 Task: Create a due date automation trigger when advanced on, on the tuesday of the week a card is due add dates with a start date at 11:00 AM.
Action: Mouse moved to (948, 72)
Screenshot: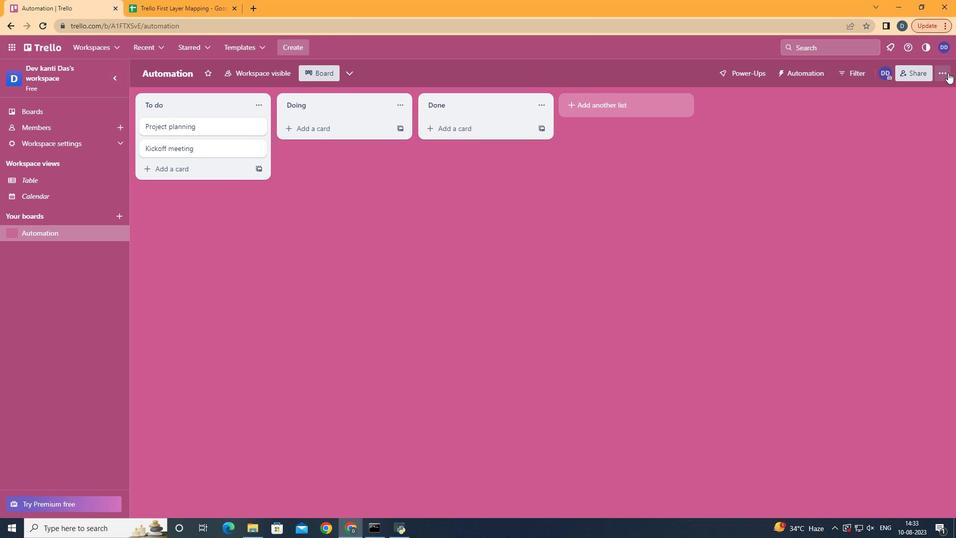 
Action: Mouse pressed left at (948, 72)
Screenshot: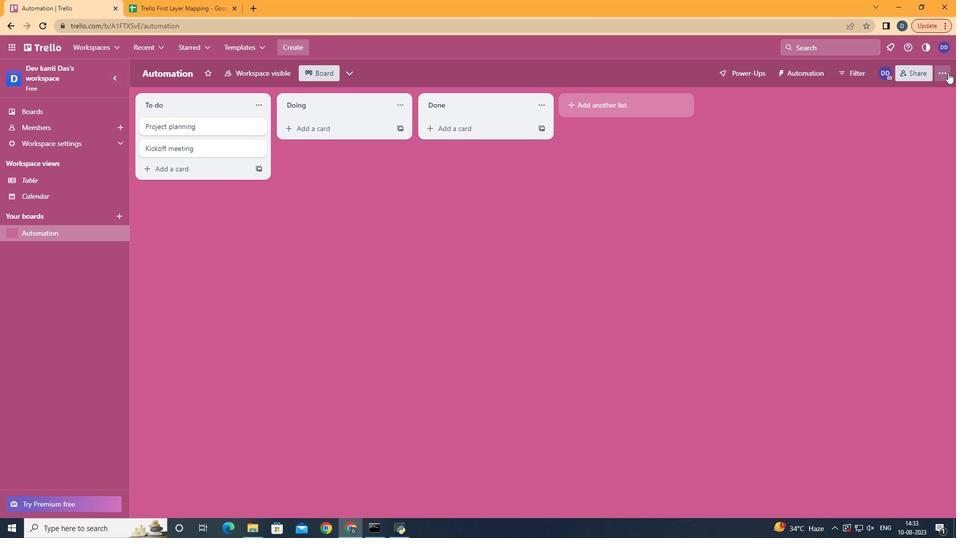 
Action: Mouse moved to (874, 213)
Screenshot: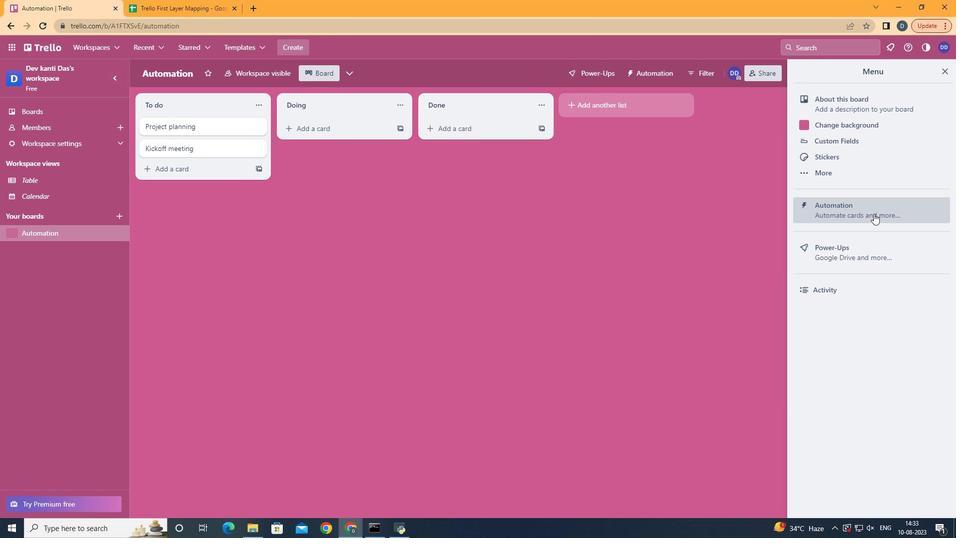 
Action: Mouse pressed left at (874, 213)
Screenshot: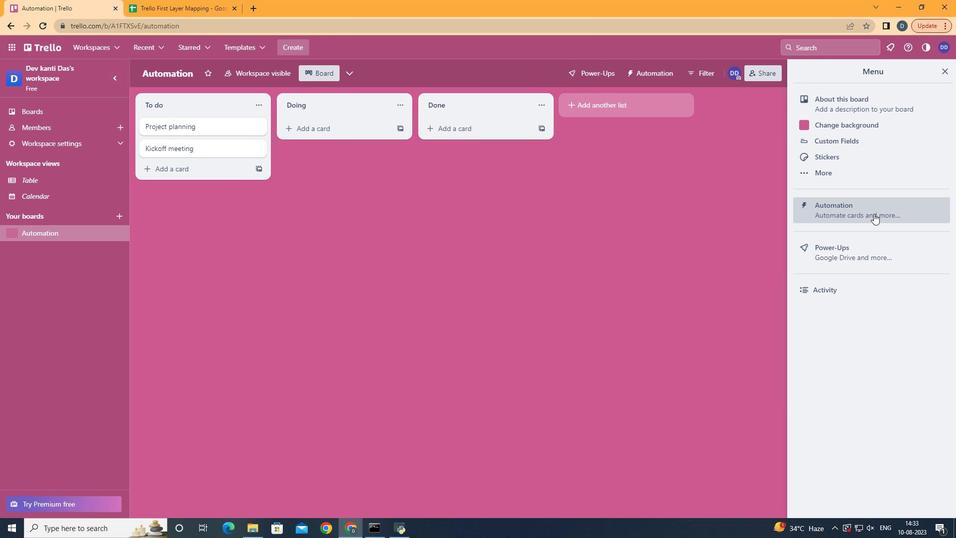 
Action: Mouse moved to (190, 204)
Screenshot: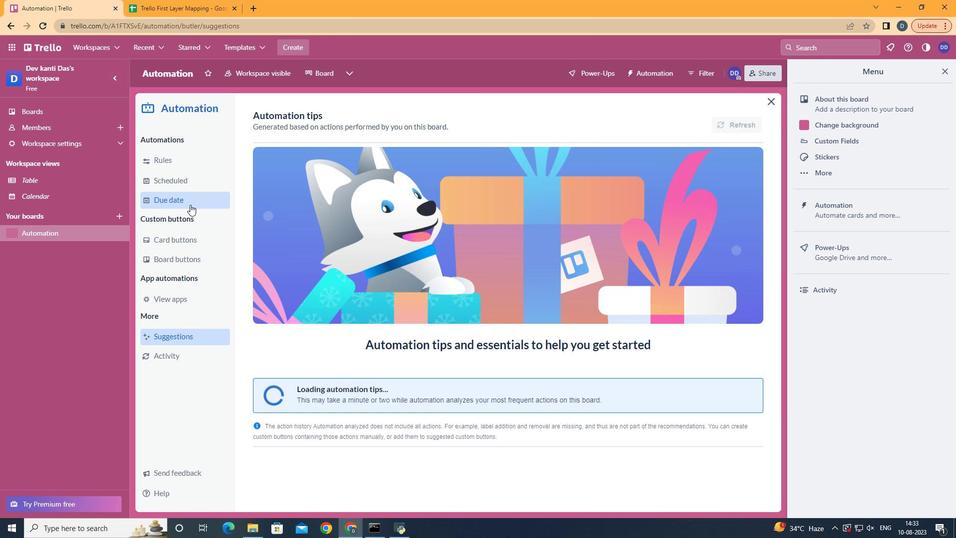 
Action: Mouse pressed left at (190, 204)
Screenshot: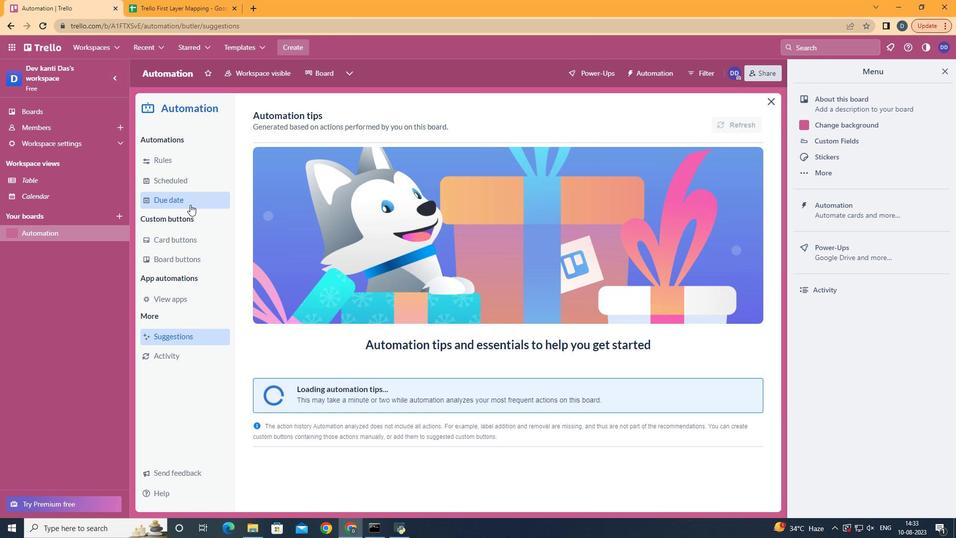 
Action: Mouse moved to (699, 119)
Screenshot: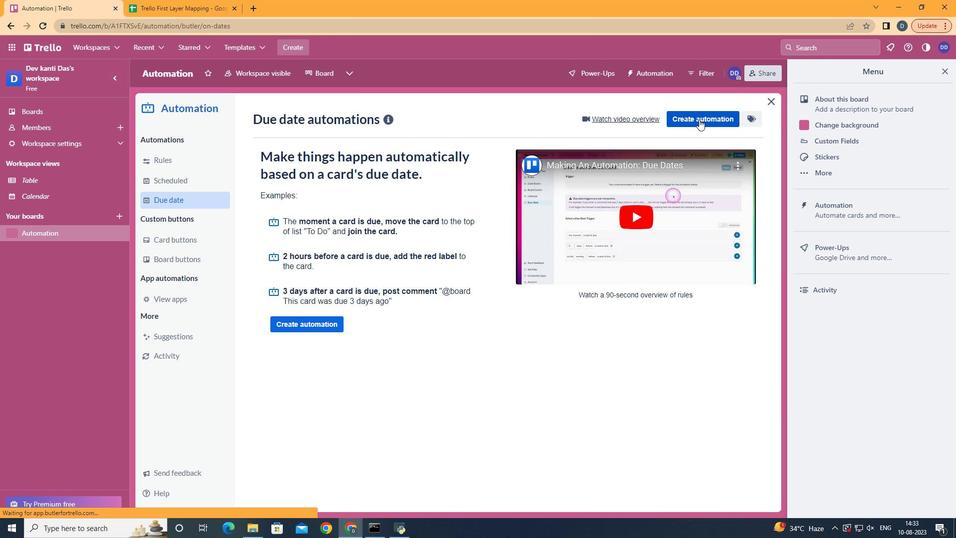 
Action: Mouse pressed left at (699, 119)
Screenshot: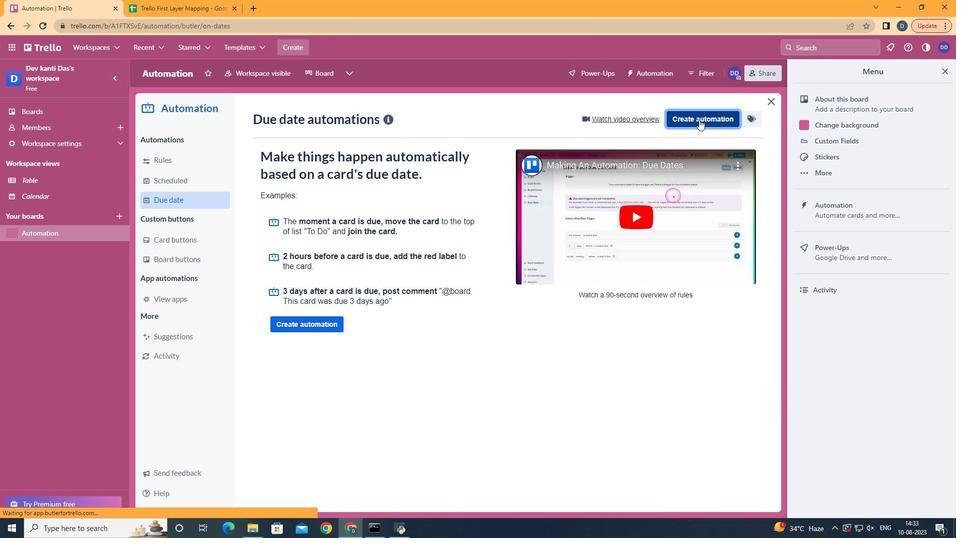 
Action: Mouse moved to (528, 213)
Screenshot: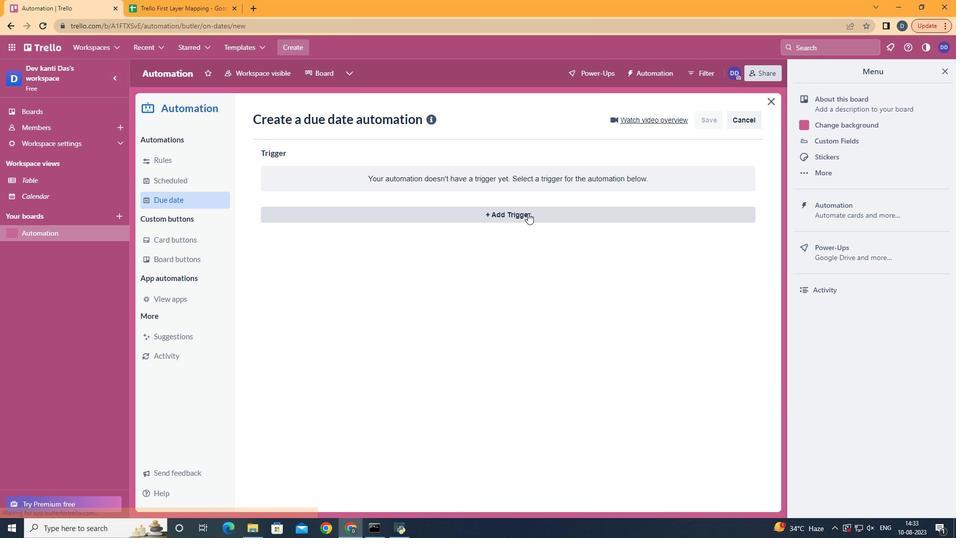 
Action: Mouse pressed left at (528, 213)
Screenshot: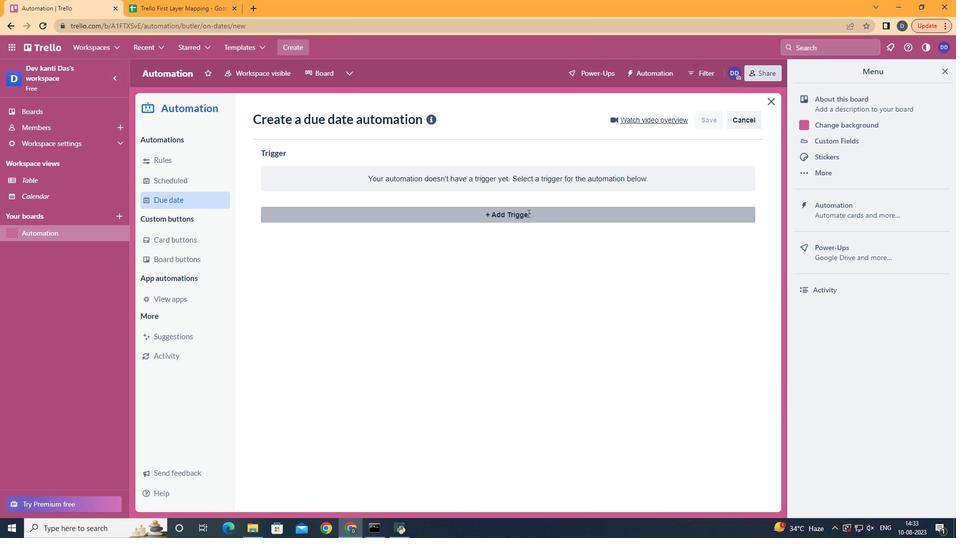 
Action: Mouse moved to (325, 276)
Screenshot: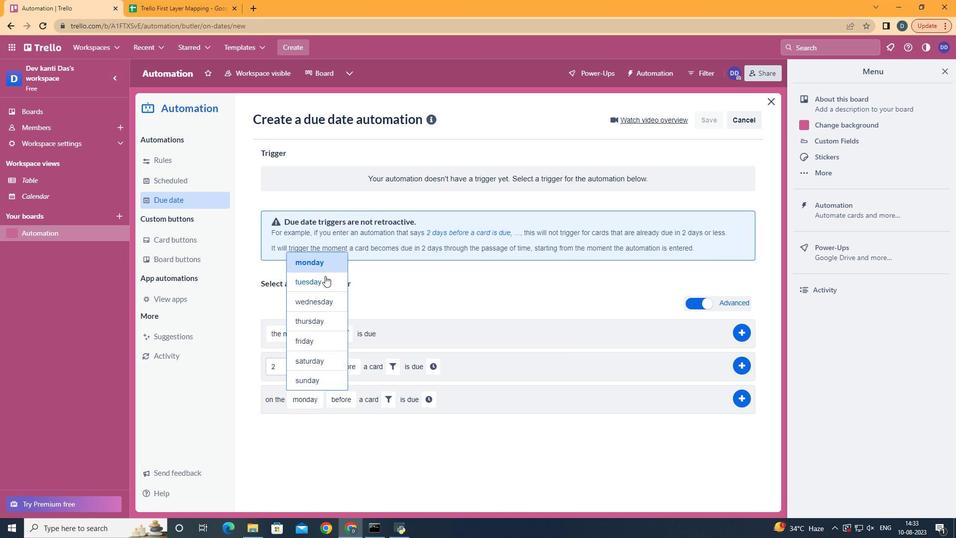 
Action: Mouse pressed left at (325, 276)
Screenshot: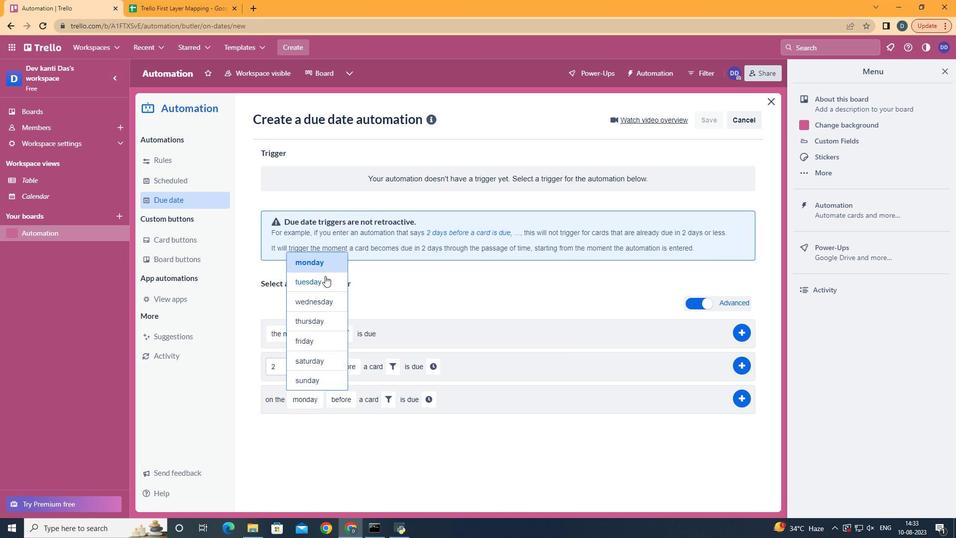 
Action: Mouse moved to (347, 460)
Screenshot: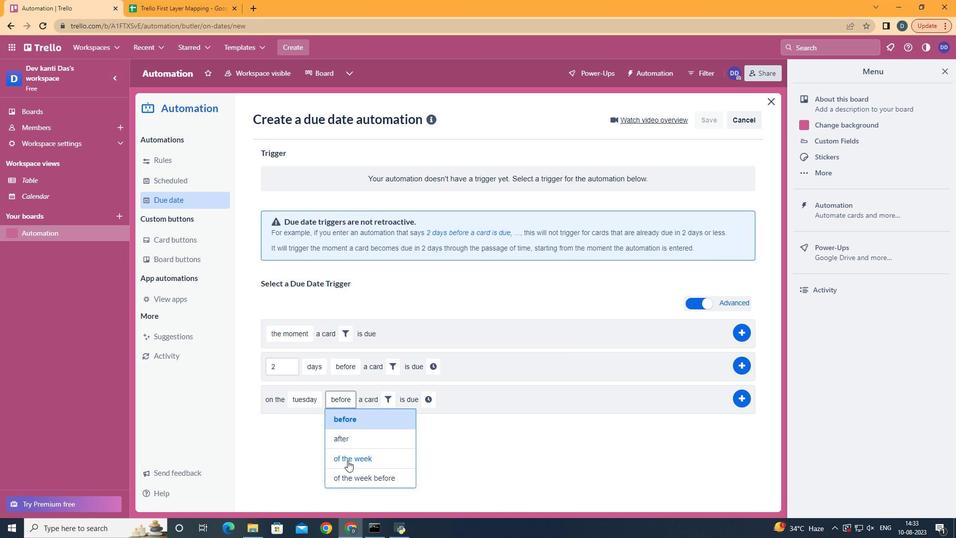
Action: Mouse pressed left at (347, 460)
Screenshot: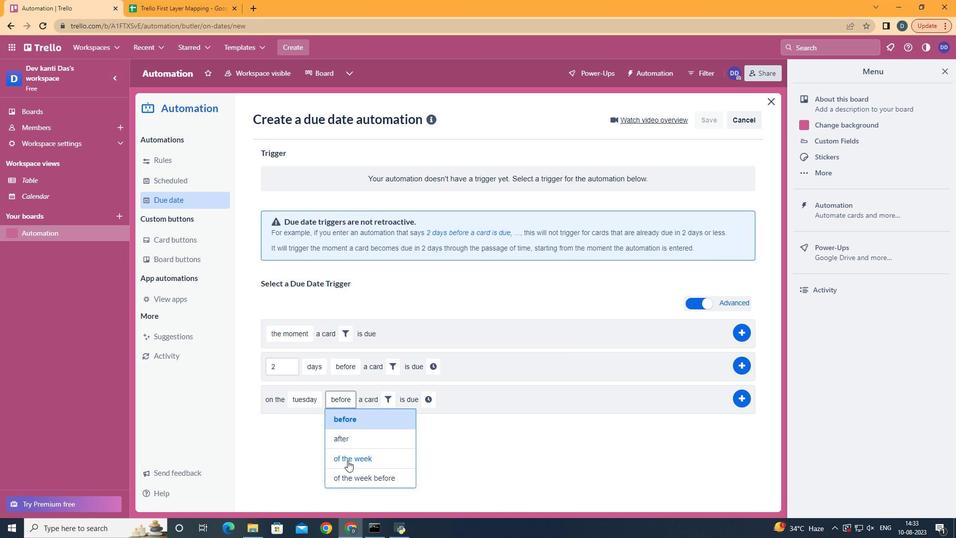 
Action: Mouse moved to (402, 401)
Screenshot: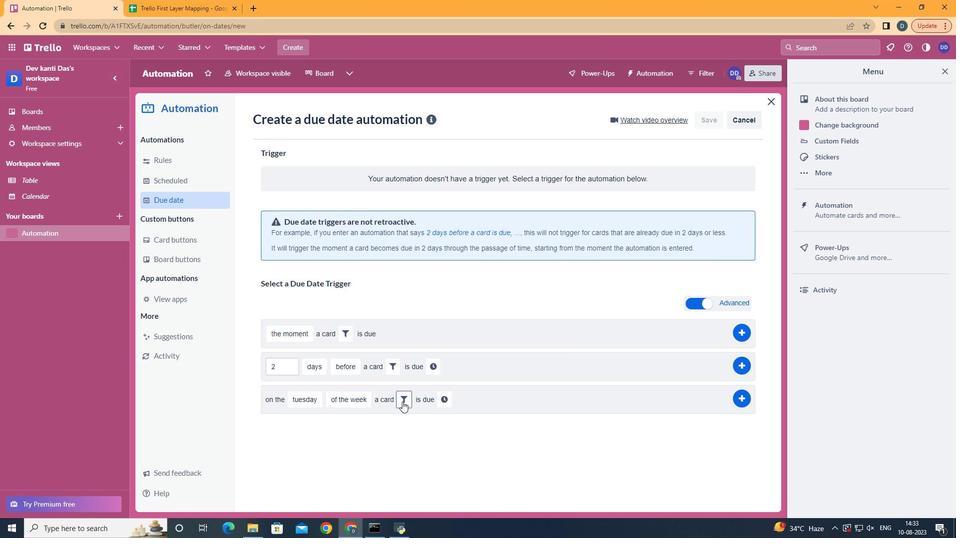 
Action: Mouse pressed left at (402, 401)
Screenshot: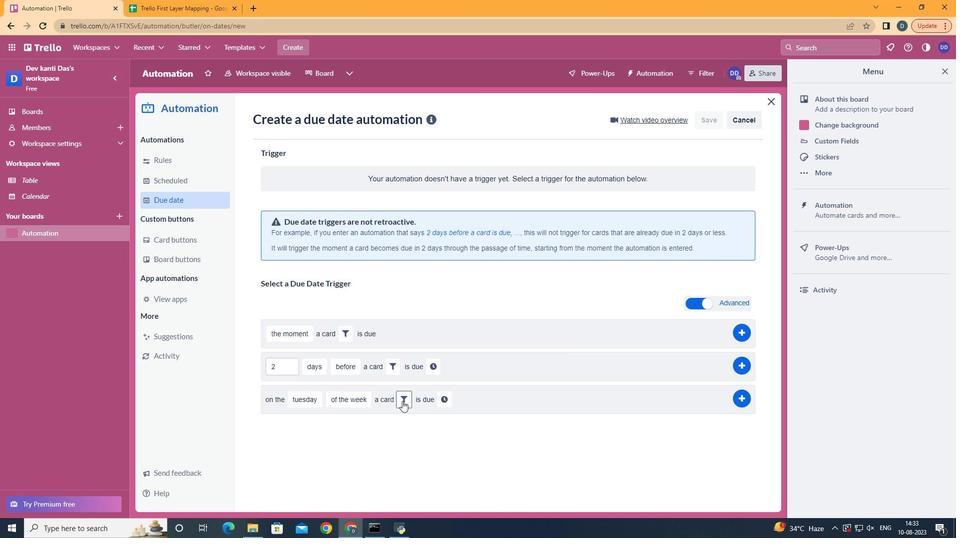 
Action: Mouse moved to (465, 436)
Screenshot: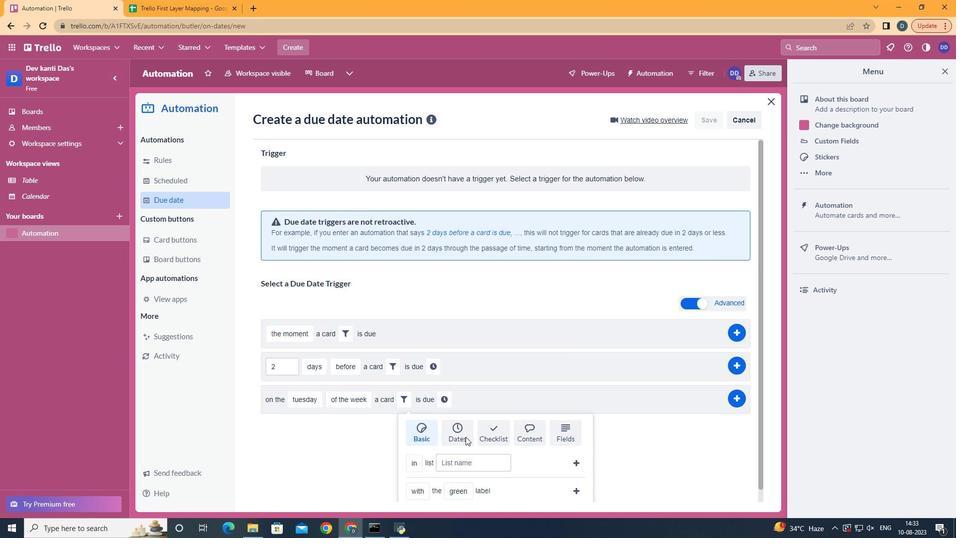 
Action: Mouse pressed left at (465, 436)
Screenshot: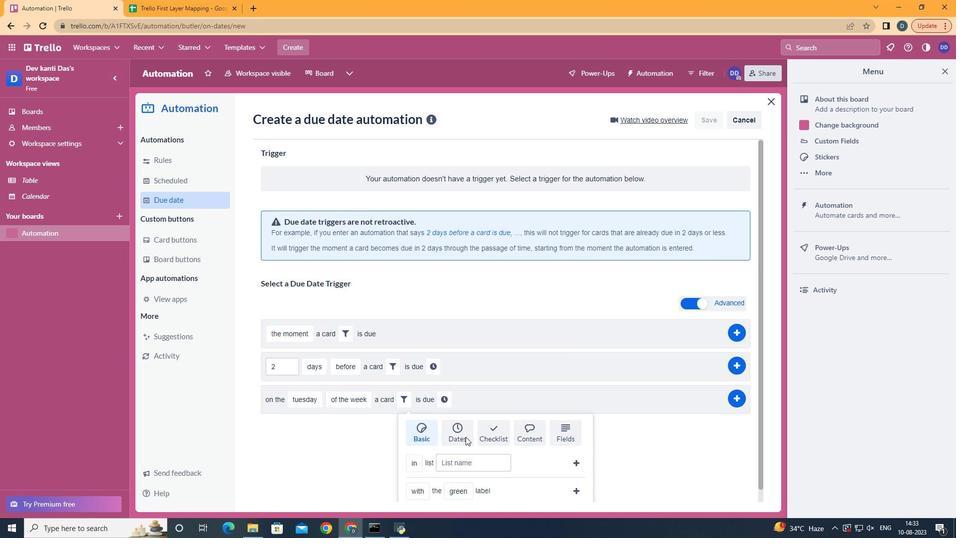 
Action: Mouse scrolled (465, 436) with delta (0, 0)
Screenshot: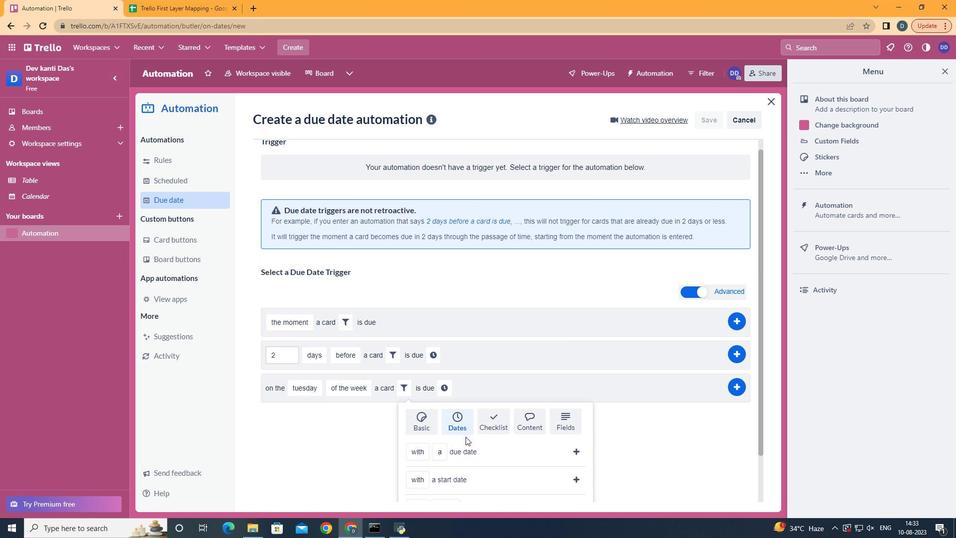
Action: Mouse scrolled (465, 436) with delta (0, 0)
Screenshot: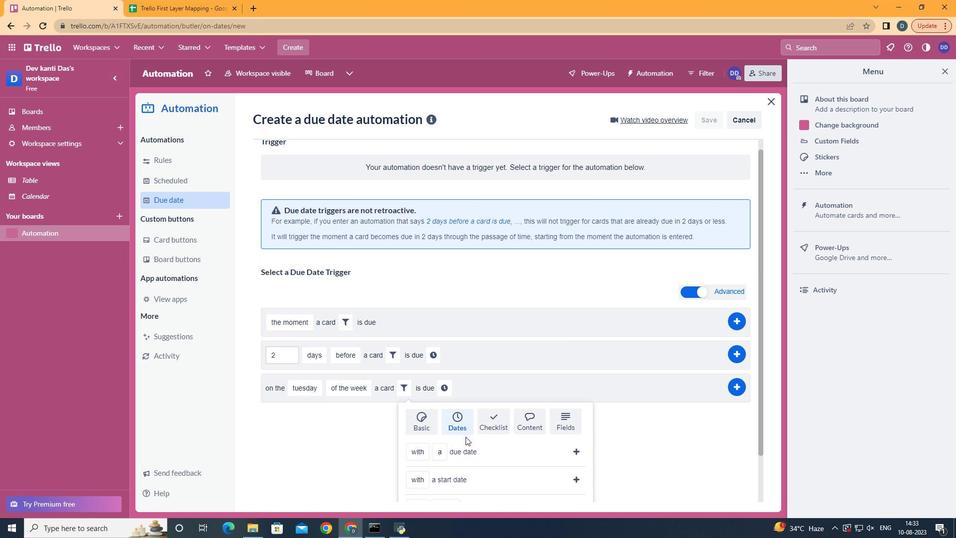 
Action: Mouse scrolled (465, 436) with delta (0, 0)
Screenshot: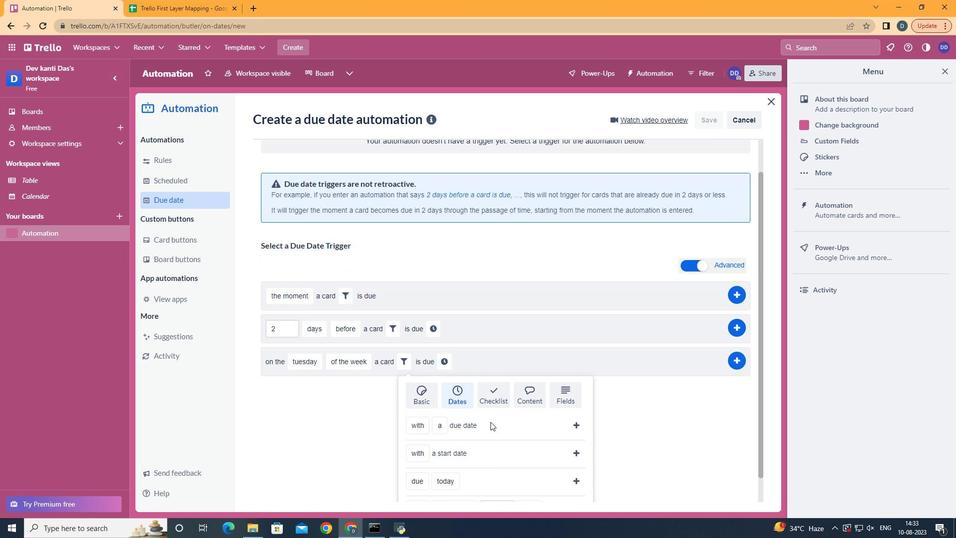 
Action: Mouse scrolled (465, 436) with delta (0, 0)
Screenshot: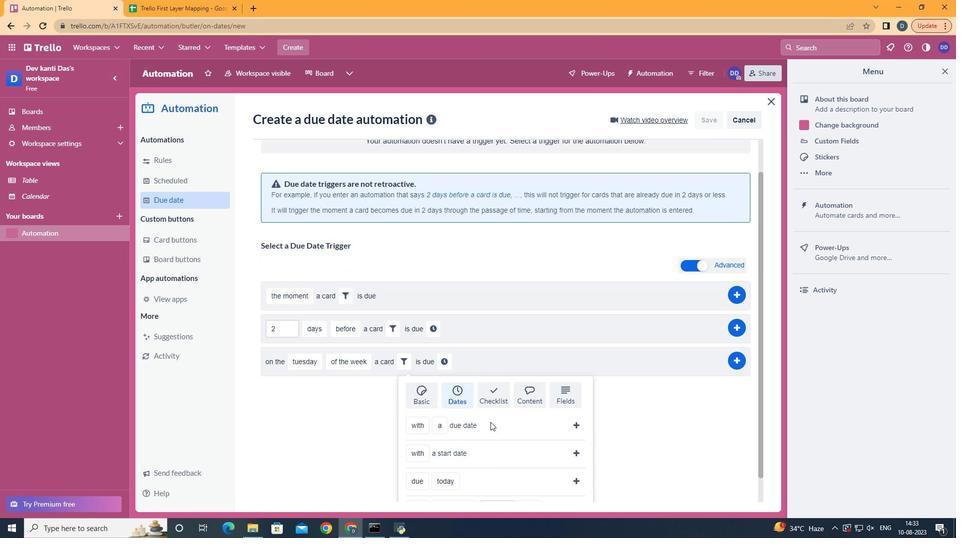 
Action: Mouse moved to (422, 443)
Screenshot: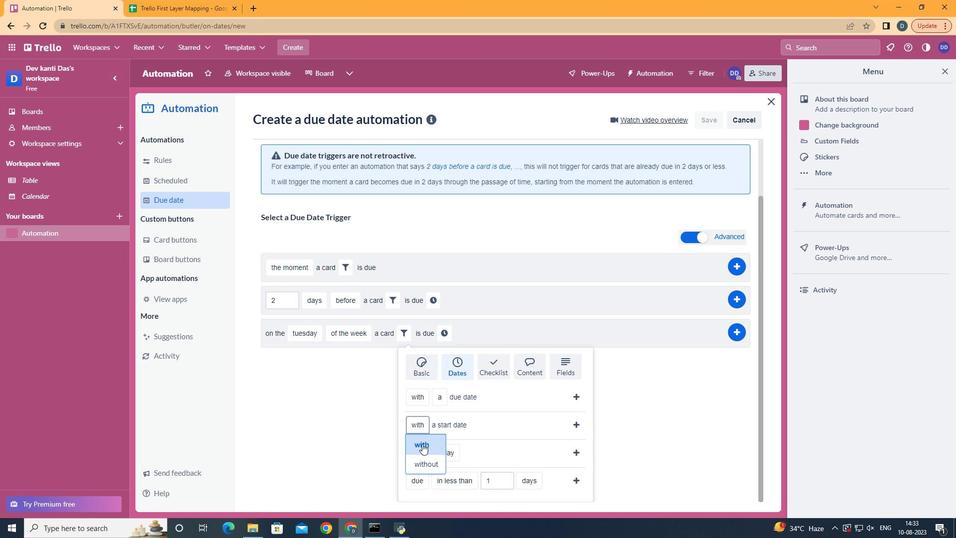 
Action: Mouse pressed left at (422, 443)
Screenshot: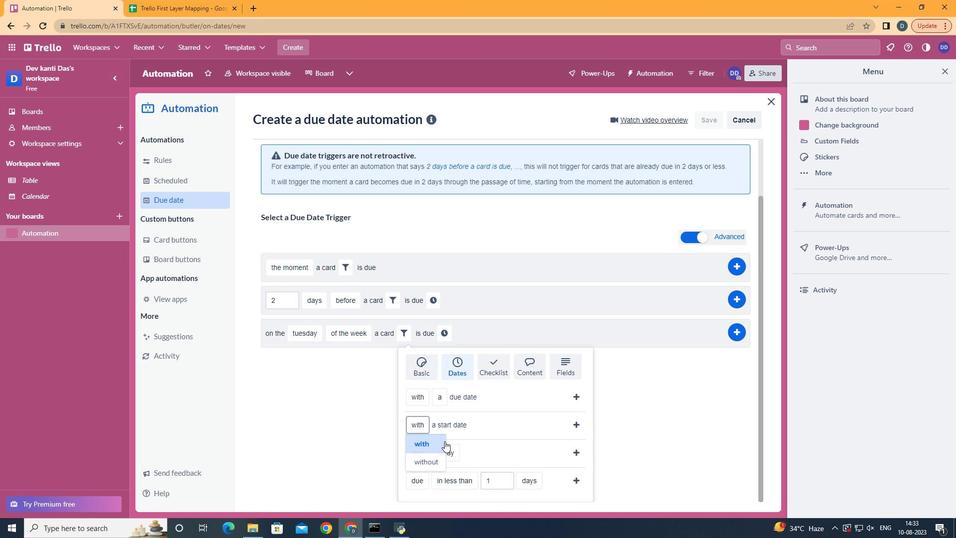 
Action: Mouse moved to (577, 424)
Screenshot: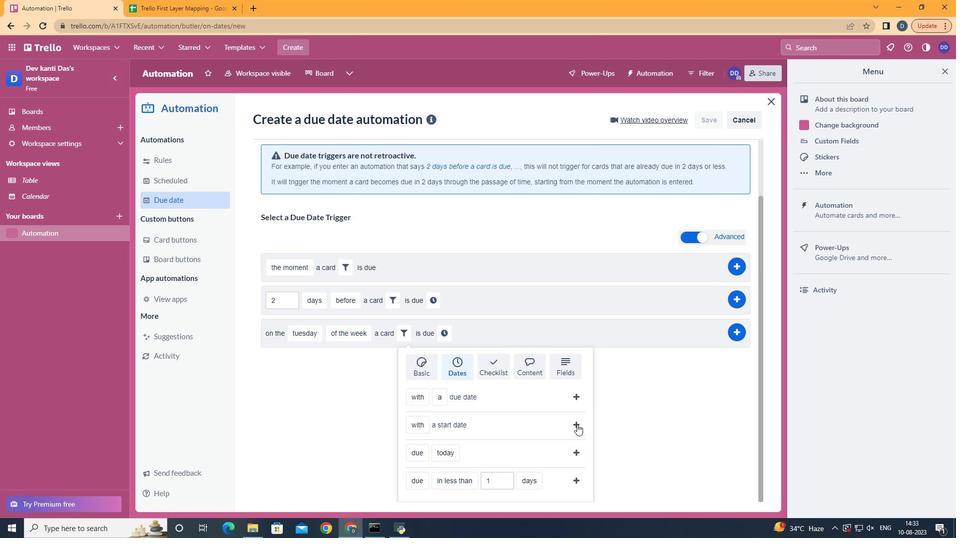 
Action: Mouse pressed left at (577, 424)
Screenshot: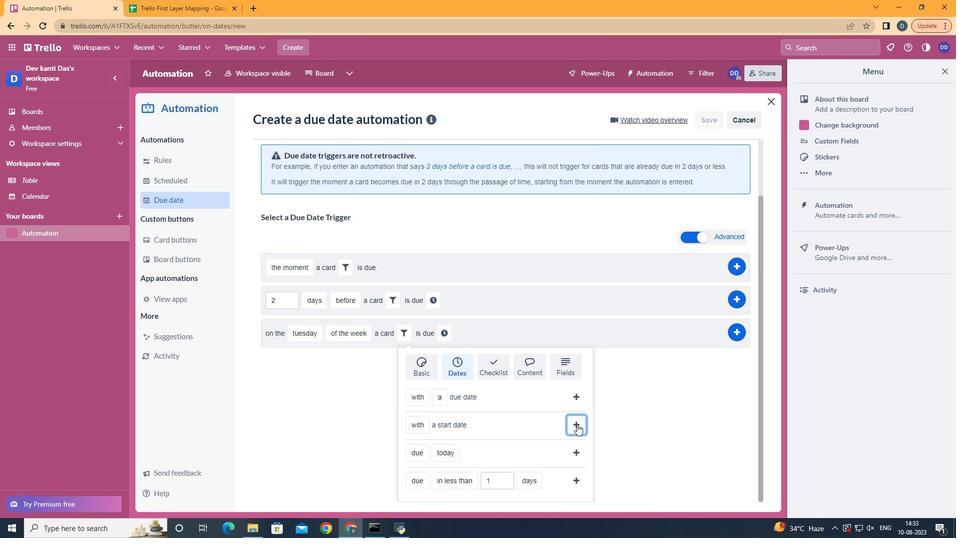
Action: Mouse moved to (515, 397)
Screenshot: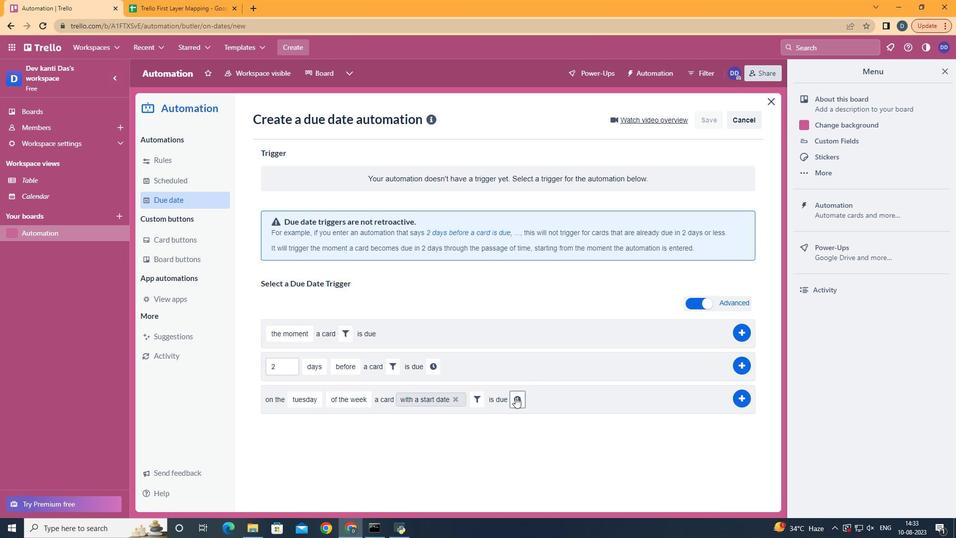
Action: Mouse pressed left at (515, 397)
Screenshot: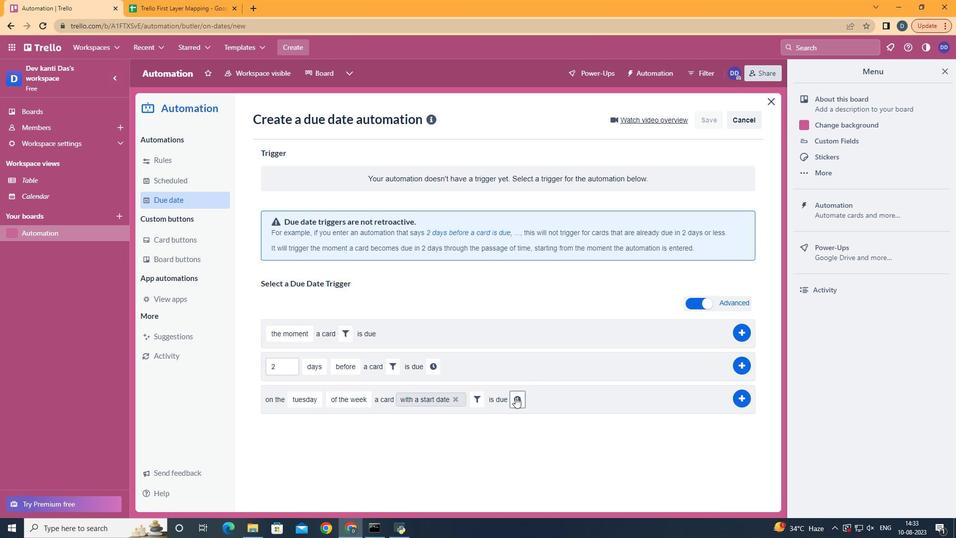 
Action: Mouse moved to (541, 399)
Screenshot: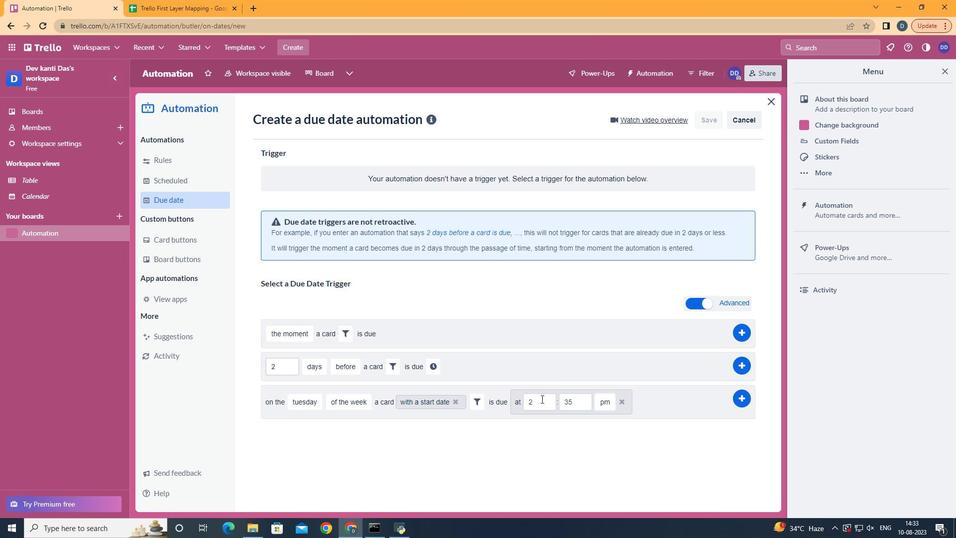 
Action: Mouse pressed left at (541, 399)
Screenshot: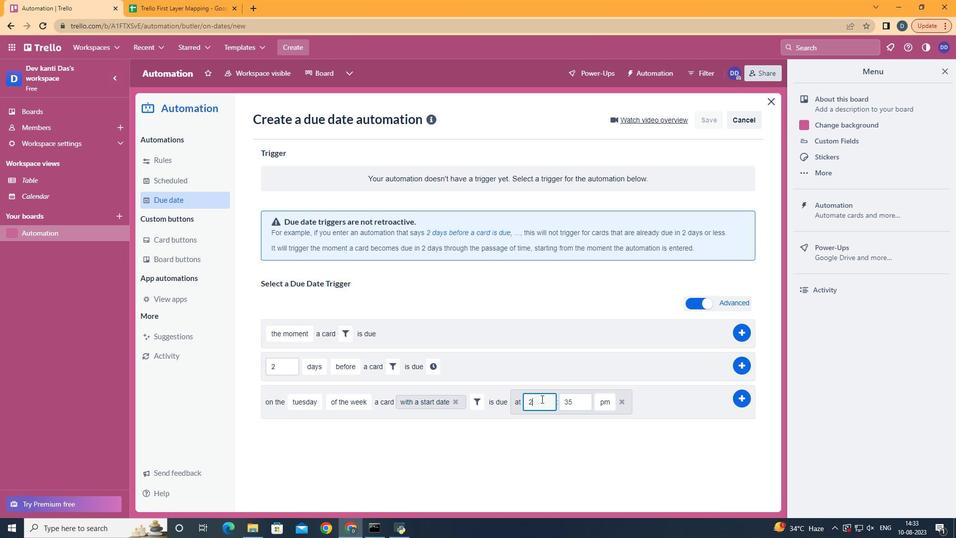 
Action: Key pressed <Key.backspace>11
Screenshot: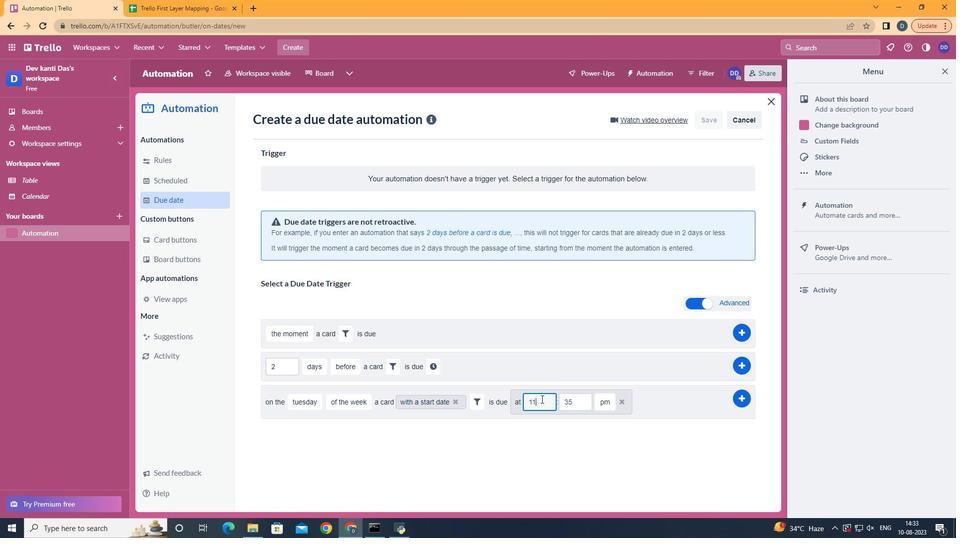 
Action: Mouse moved to (598, 394)
Screenshot: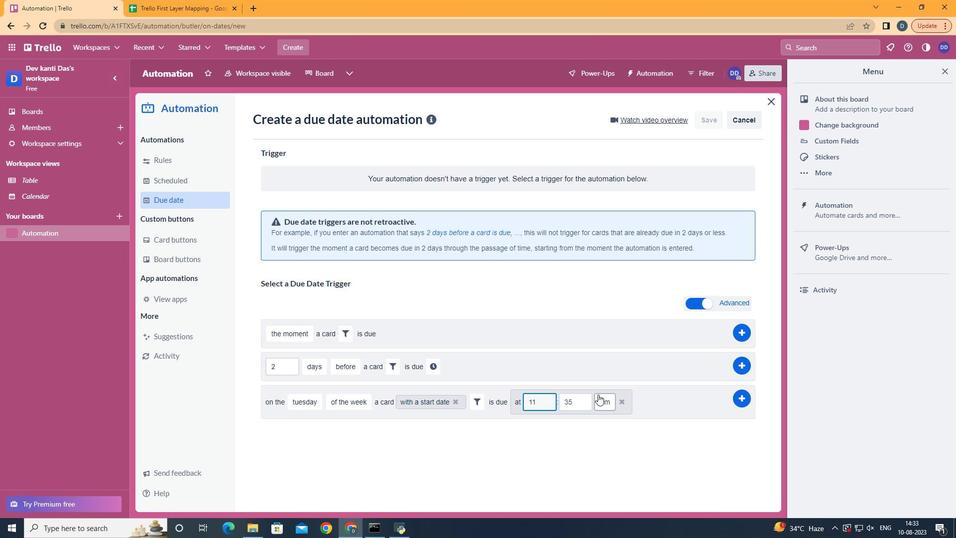 
Action: Mouse pressed left at (598, 394)
Screenshot: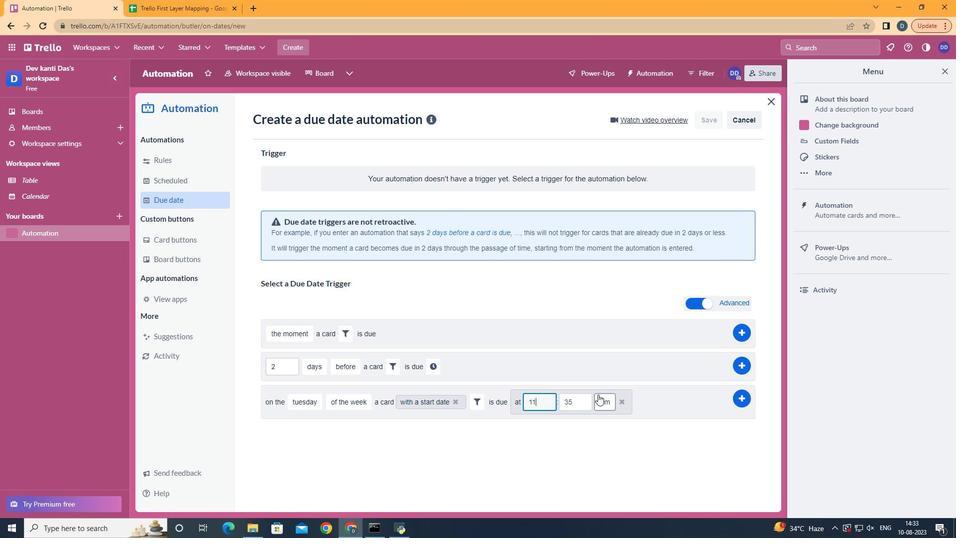
Action: Mouse moved to (587, 399)
Screenshot: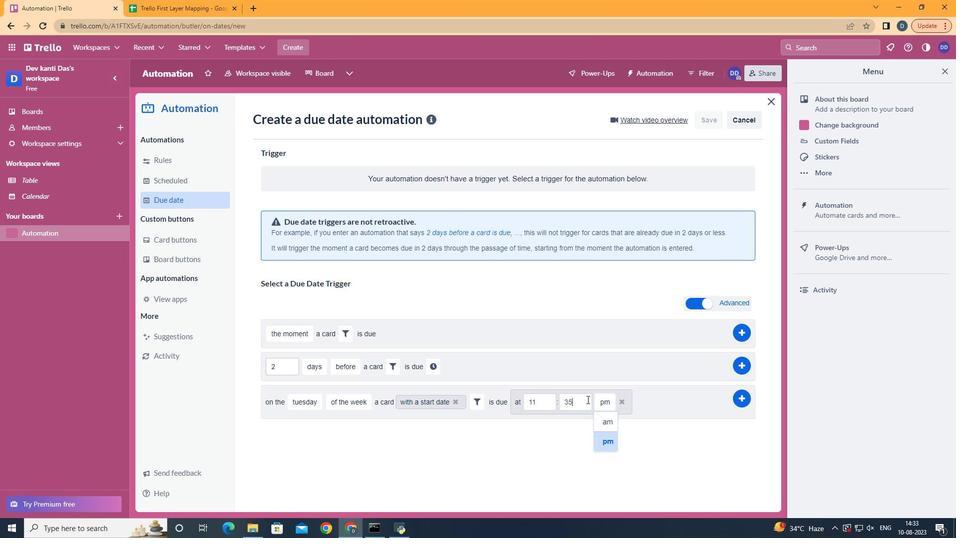 
Action: Mouse pressed left at (587, 399)
Screenshot: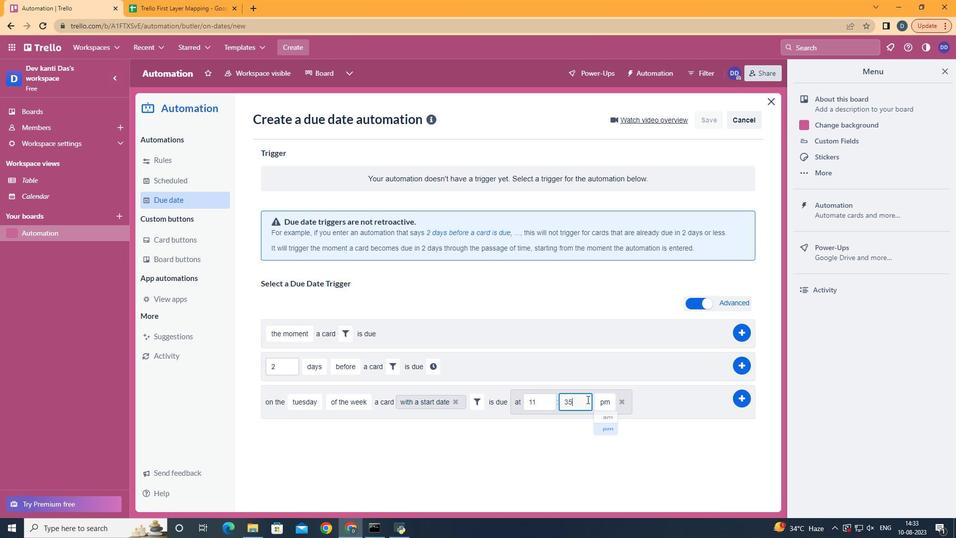 
Action: Key pressed <Key.backspace><Key.backspace>00
Screenshot: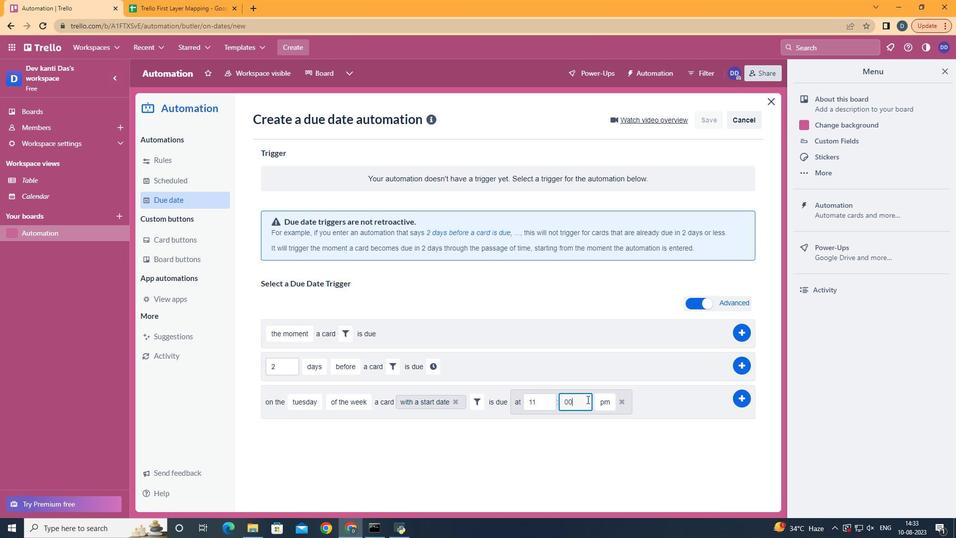 
Action: Mouse moved to (605, 418)
Screenshot: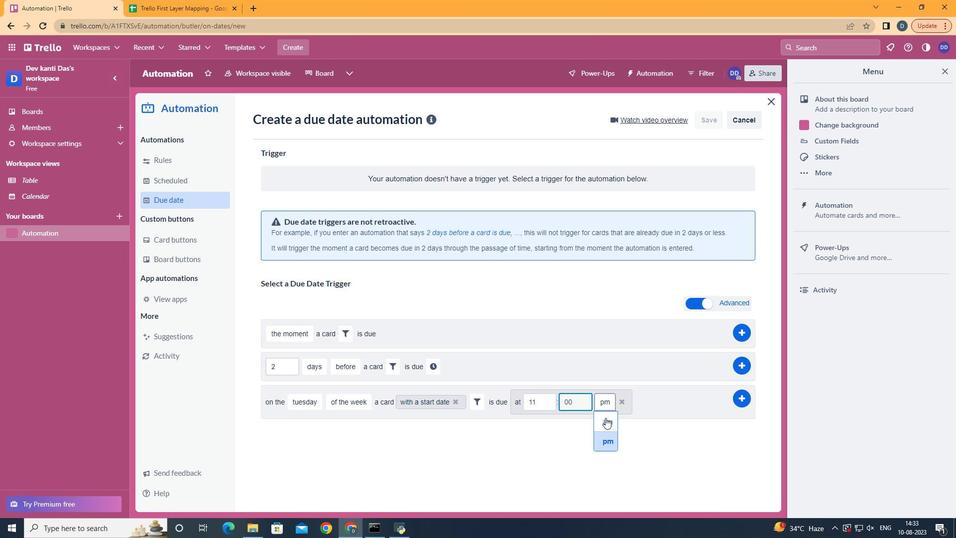 
Action: Mouse pressed left at (605, 418)
Screenshot: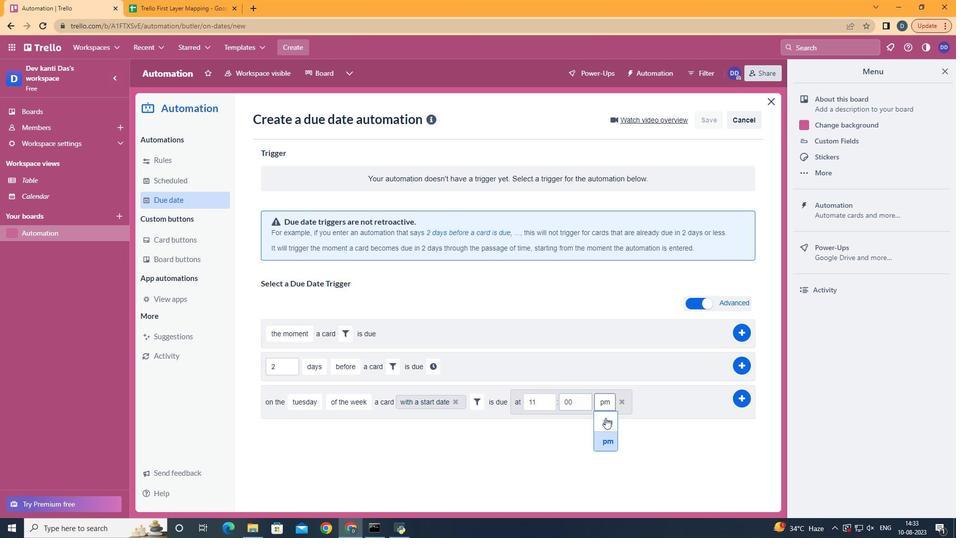 
Action: Mouse moved to (737, 401)
Screenshot: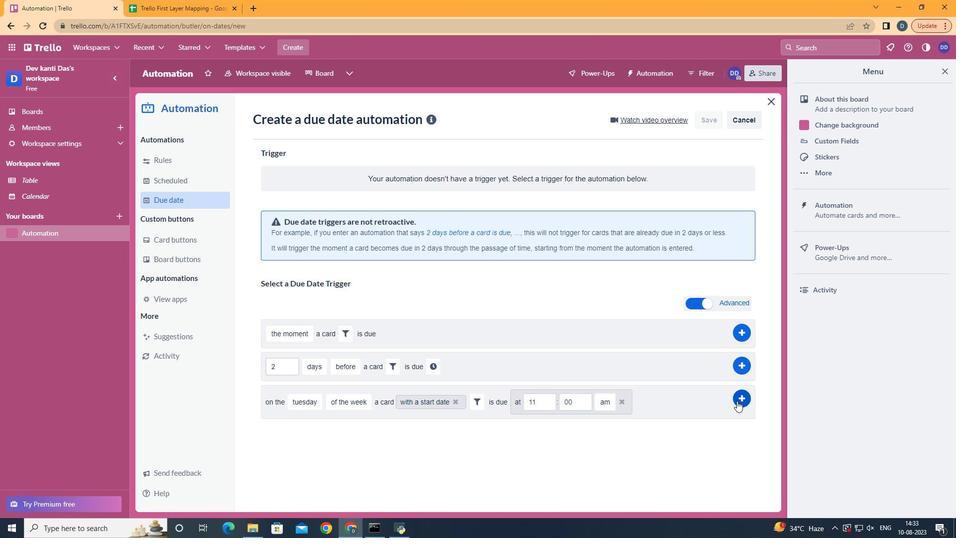 
Action: Mouse pressed left at (737, 401)
Screenshot: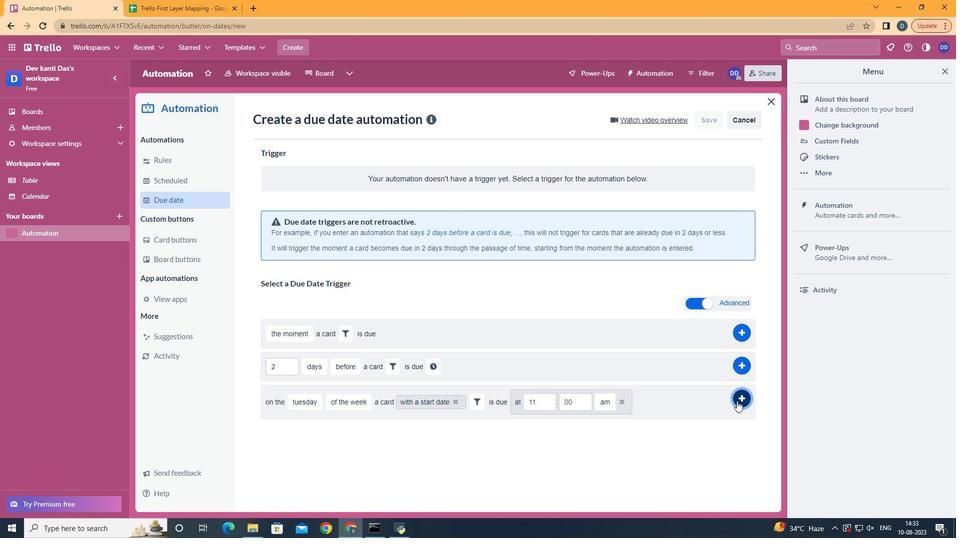 
Action: Mouse moved to (595, 174)
Screenshot: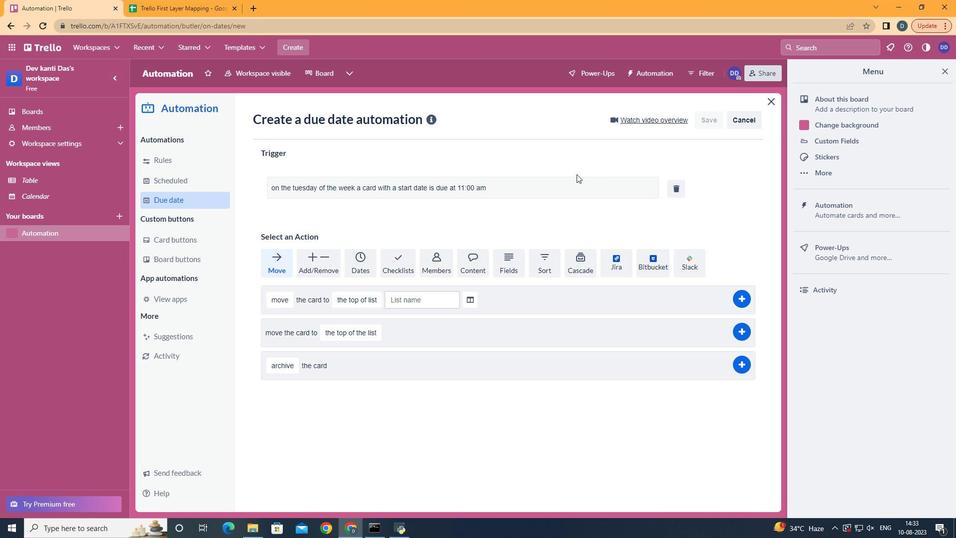 
